 Task: Create an event for the monthly budget review.
Action: Mouse moved to (161, 206)
Screenshot: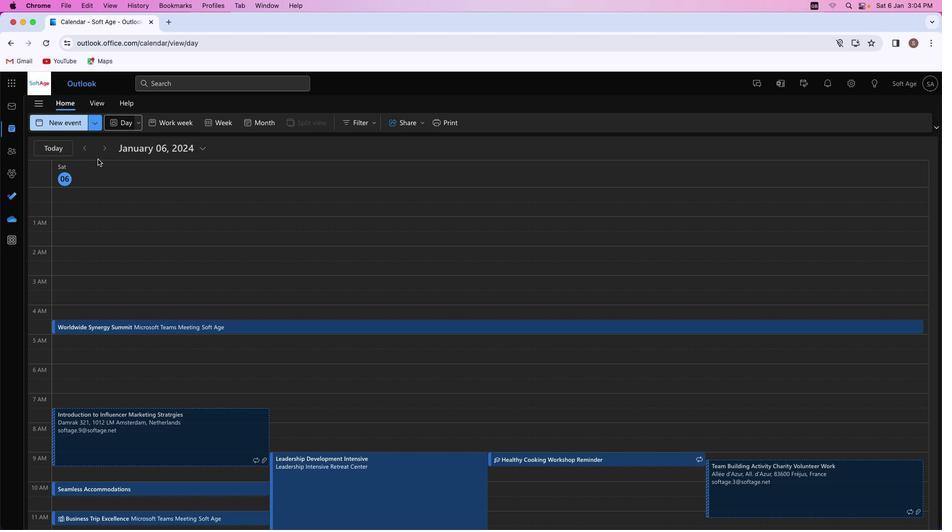 
Action: Mouse pressed left at (161, 206)
Screenshot: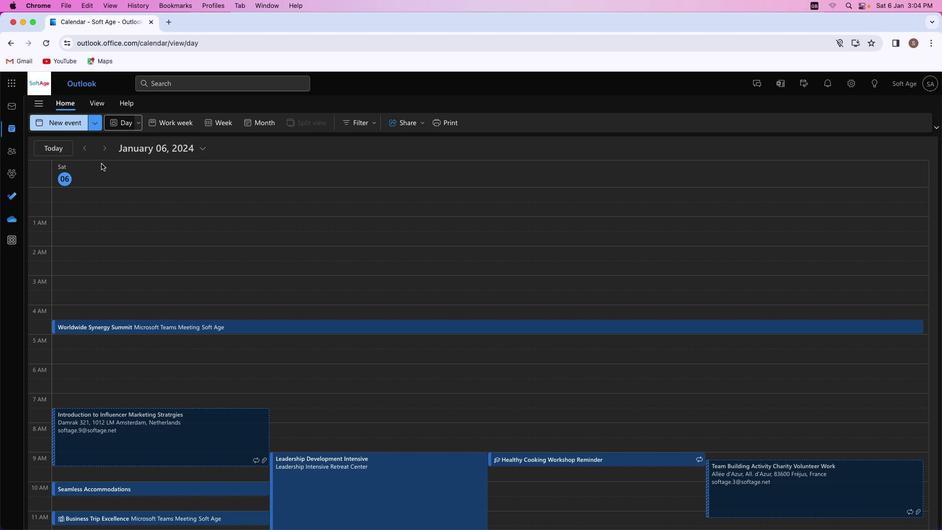 
Action: Mouse moved to (304, 237)
Screenshot: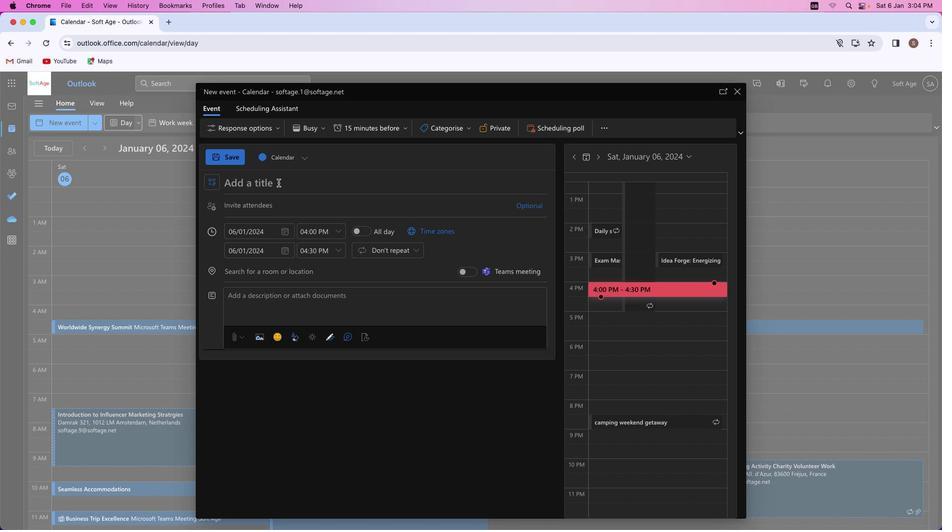 
Action: Key pressed Key.shift'F''i''n''a''n''c''i''a''l'Key.spaceKey.shift_r'I''n''s''i''g''h''t'Key.shift_r':'Key.spaceKey.shift'B''u''d''g''e''t'Key.spaceKey.shift'R''e''v''i''e''w'
Screenshot: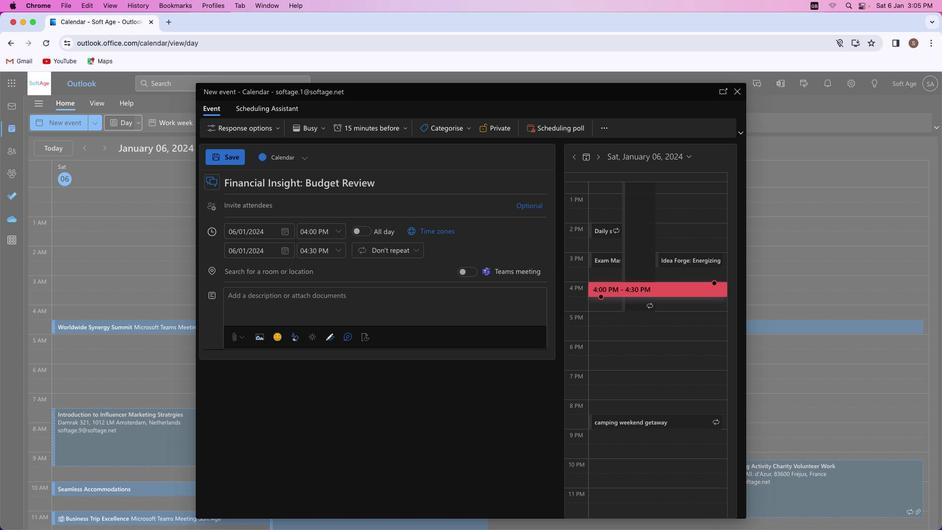 
Action: Mouse moved to (316, 294)
Screenshot: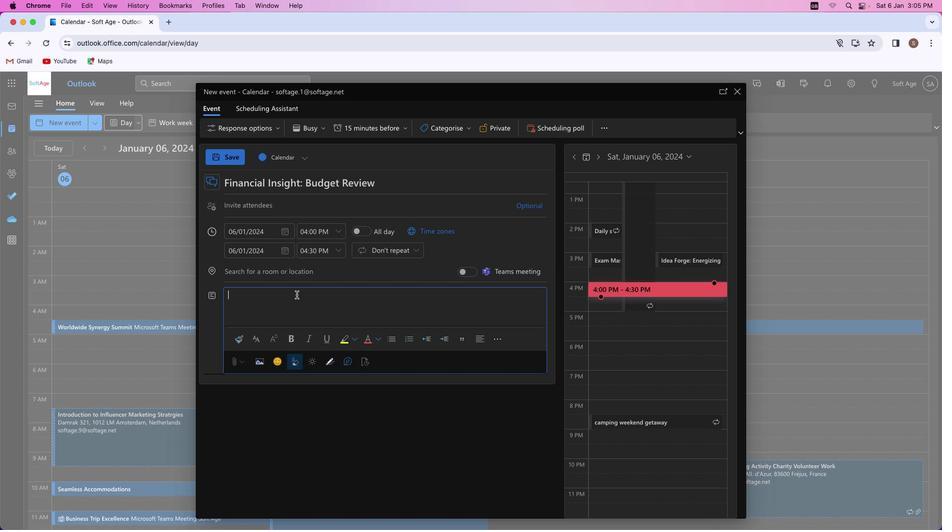 
Action: Mouse pressed left at (316, 294)
Screenshot: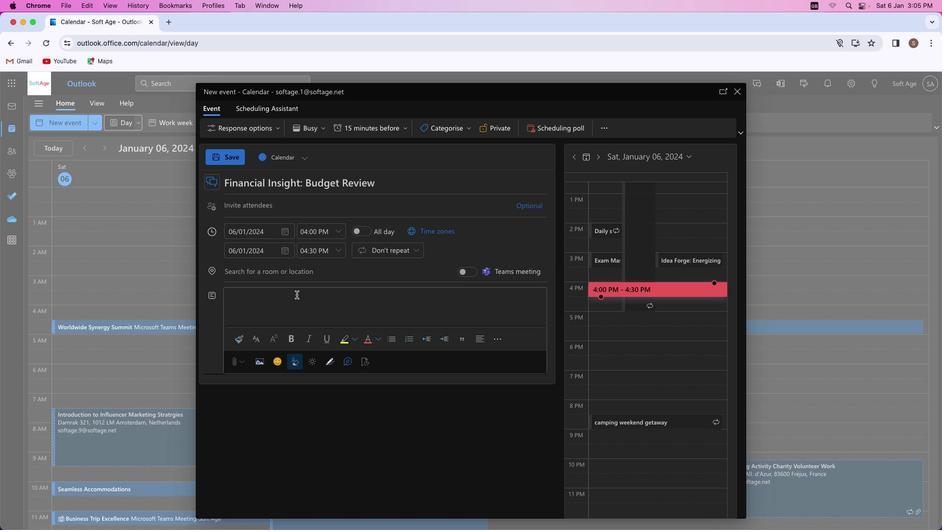
Action: Mouse moved to (315, 291)
Screenshot: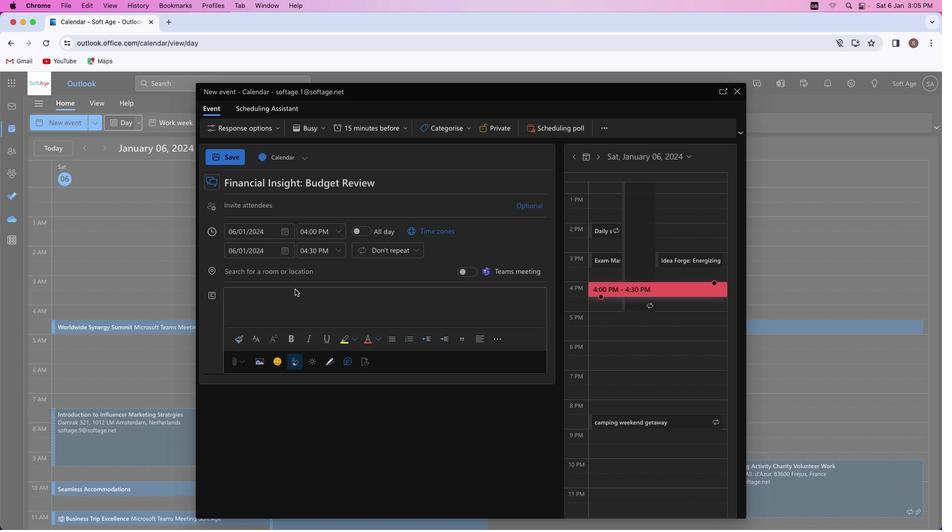 
Action: Key pressed Key.shift'D''i''v''e'Key.space'i''n''t''o'Key.space'y''o''u''r'Key.space'f''i''n''a''n''c''e''s'Key.space'w''i''t''h'Key.space'o''u''r'Key.space'c''o''m''p''r''e''h''e''n''s''i''v''e'Key.space'm''o''n''t''h''l''y'Key.space'b''u''d''g''e''t'Key.space'r''e''v''i''e''w''.'Key.spaceKey.shift'A''n''a''l''y''z''e'Key.space'e''x''p''e''n''s''e''s'','Key.space's''e''t'Key.space'g''o''a''l''s'','Key.space'a''n''d'Key.space'c''h''a''r''t'Key.space'a'Key.space'c''o''u''r''s''e'Key.space'f''o''r'Key.space'f''i''n''a''n''c''i''a''l'Key.space's''u''c''c''e''s''s'Key.space'w''i''t''h'Key.space'c''l''a''r''i''t''y'Key.space'a''n''d'Key.space'c''o''n''f''i''d''e''n''c''e''.'
Screenshot: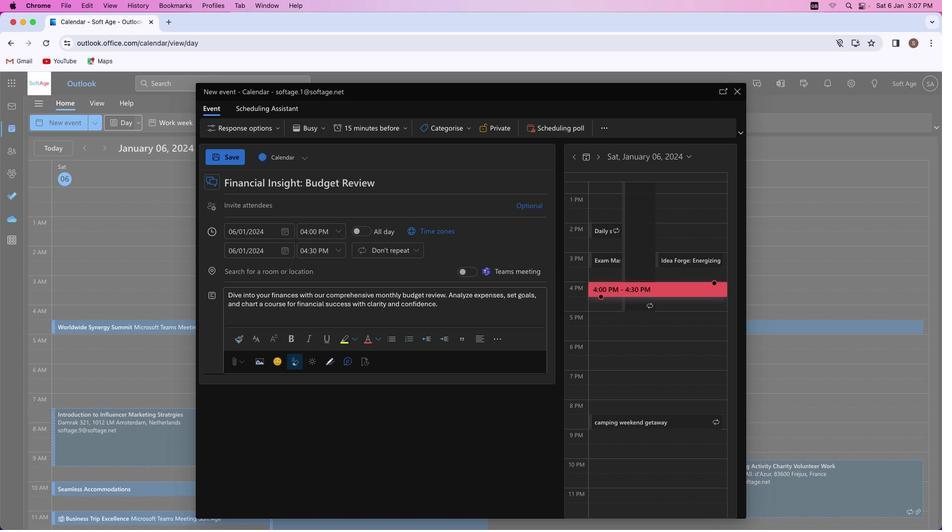 
Action: Mouse moved to (408, 294)
Screenshot: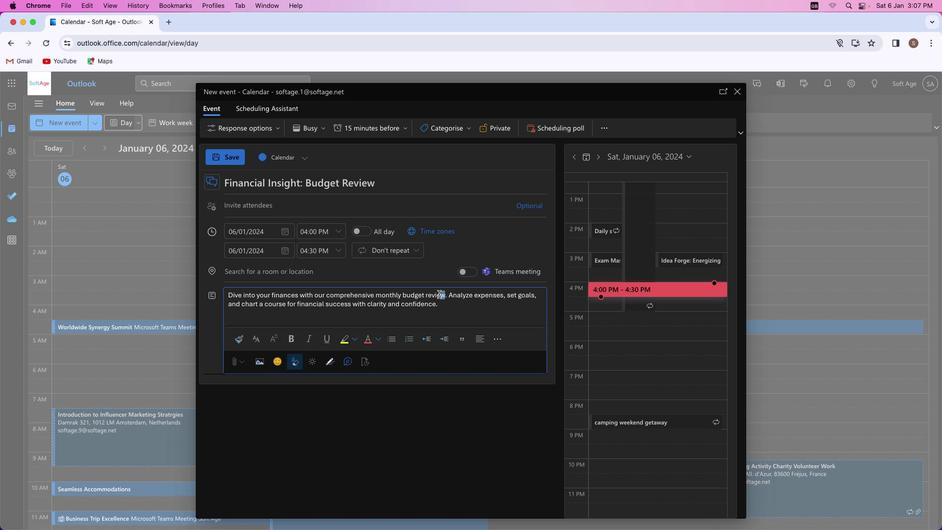 
Action: Mouse pressed left at (408, 294)
Screenshot: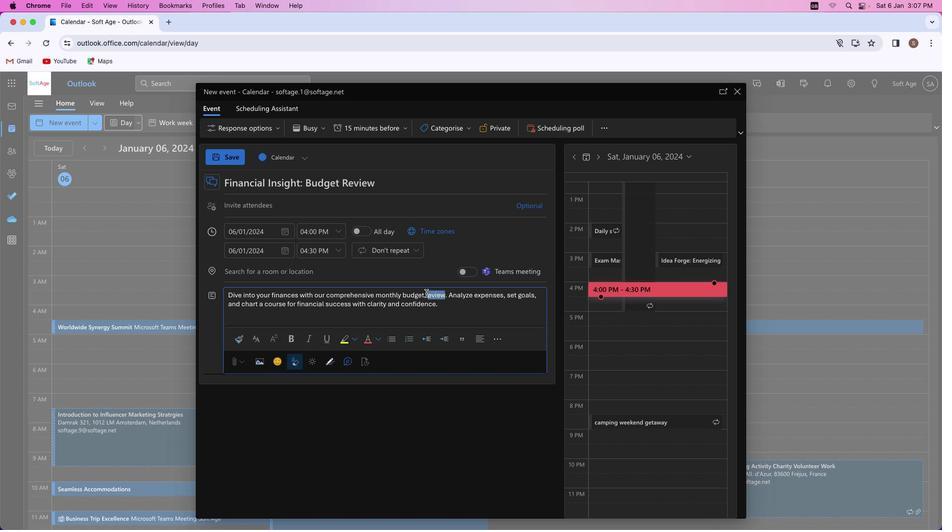 
Action: Mouse moved to (315, 316)
Screenshot: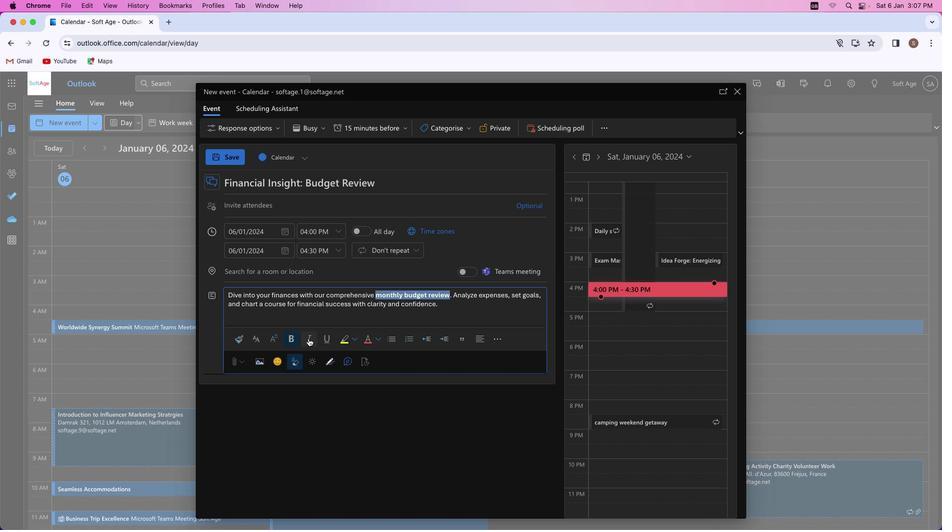 
Action: Mouse pressed left at (315, 316)
Screenshot: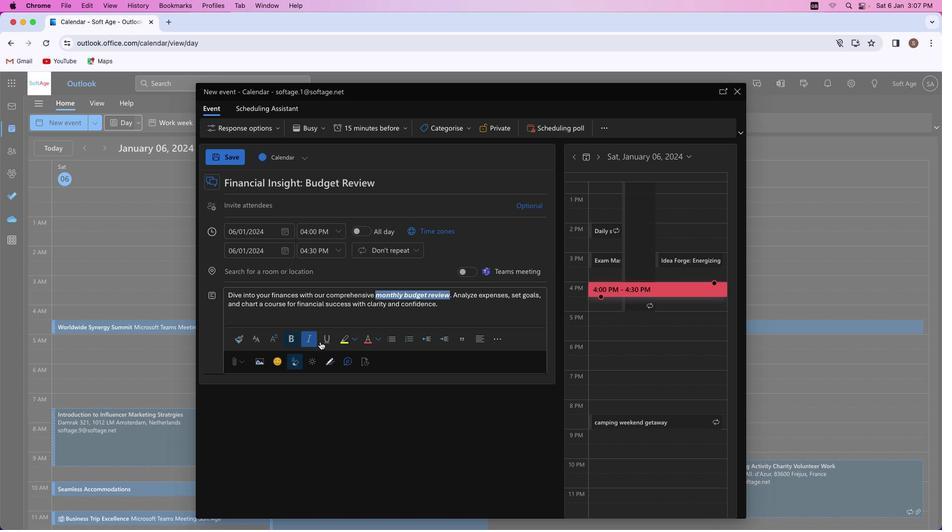 
Action: Mouse moved to (323, 316)
Screenshot: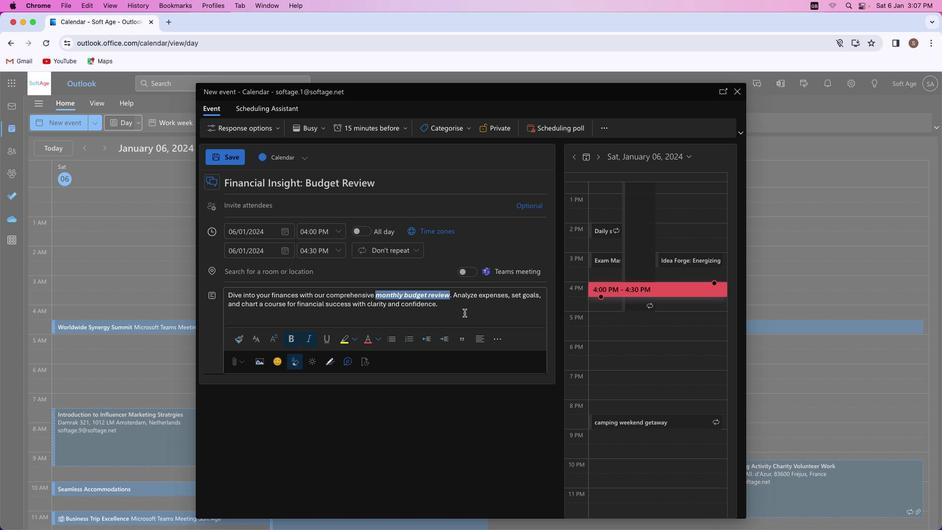 
Action: Mouse pressed left at (323, 316)
Screenshot: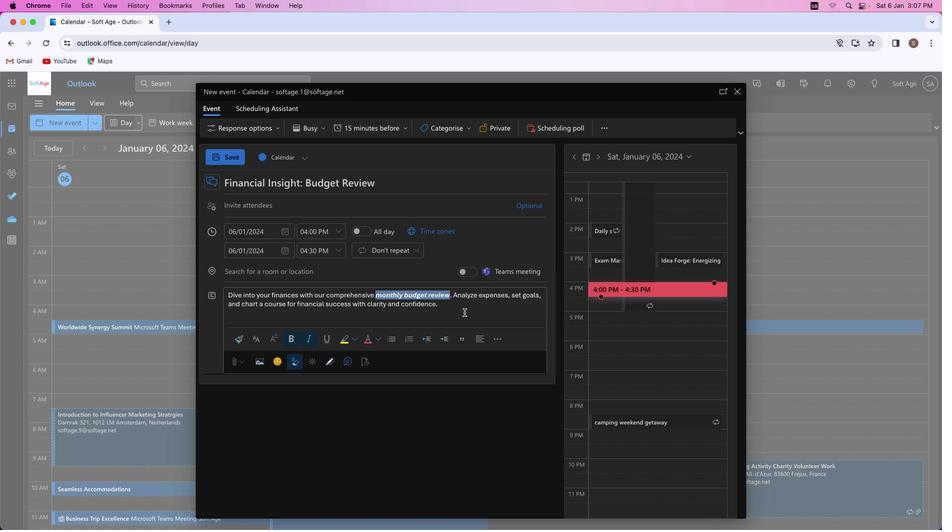 
Action: Mouse moved to (421, 301)
Screenshot: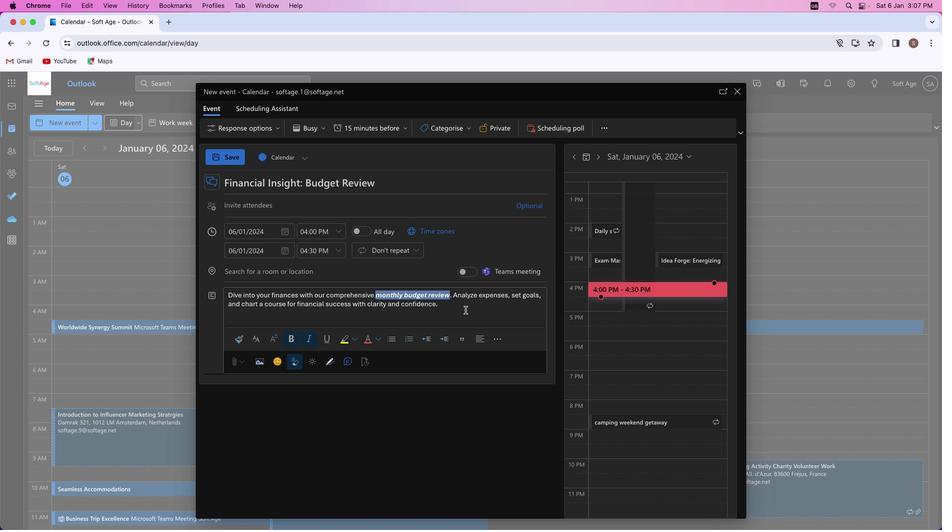 
Action: Mouse pressed left at (421, 301)
Screenshot: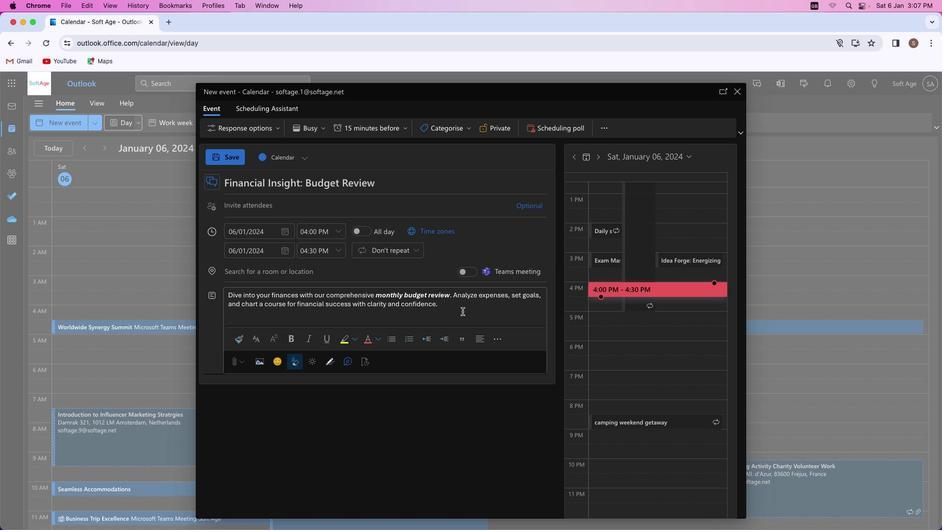 
Action: Mouse moved to (383, 271)
Screenshot: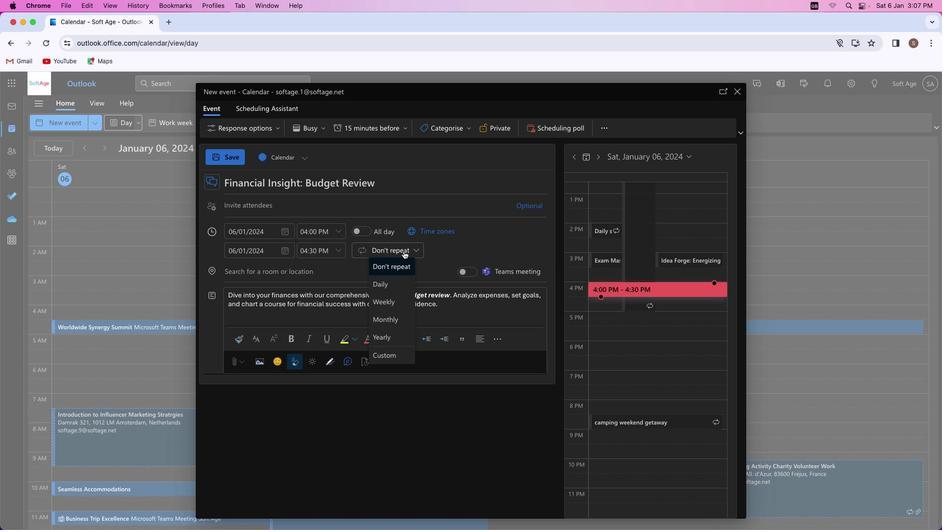 
Action: Mouse pressed left at (383, 271)
Screenshot: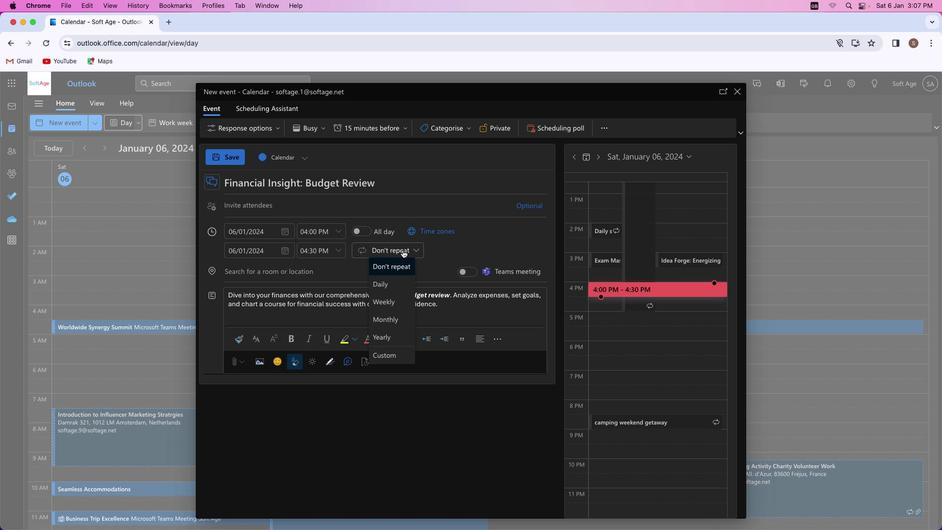 
Action: Mouse moved to (377, 307)
Screenshot: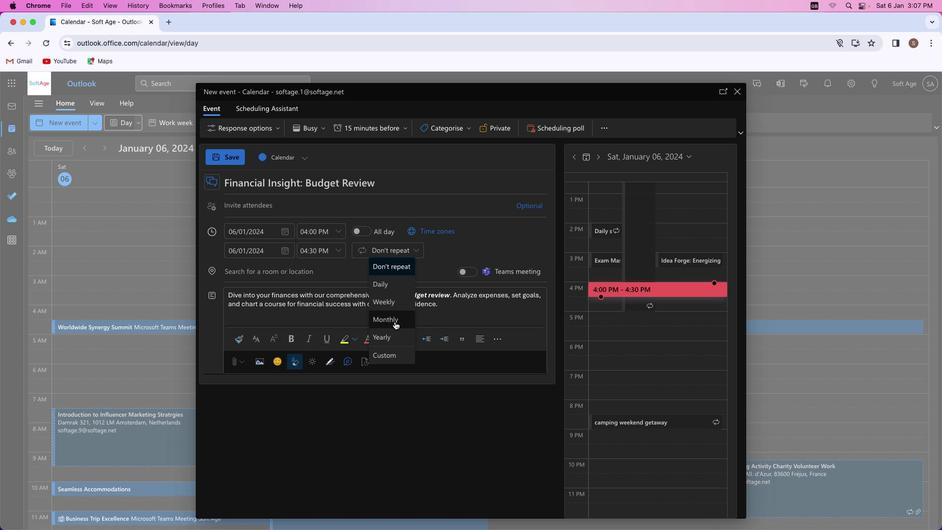 
Action: Mouse pressed left at (377, 307)
Screenshot: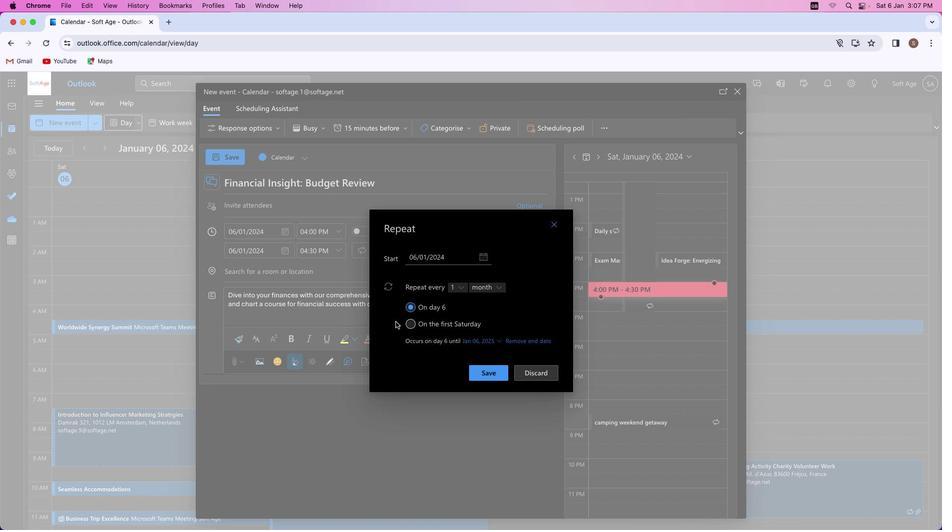 
Action: Mouse moved to (454, 316)
Screenshot: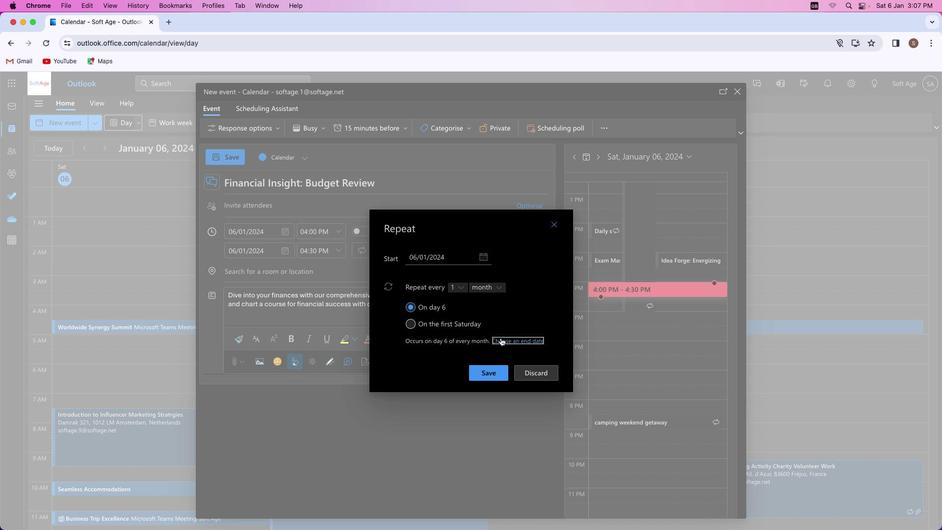 
Action: Mouse pressed left at (454, 316)
Screenshot: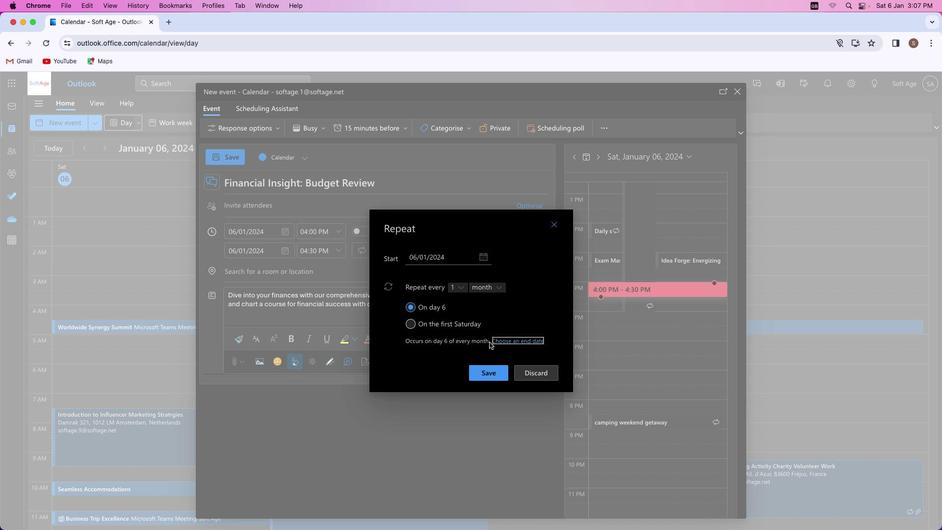 
Action: Mouse moved to (386, 307)
Screenshot: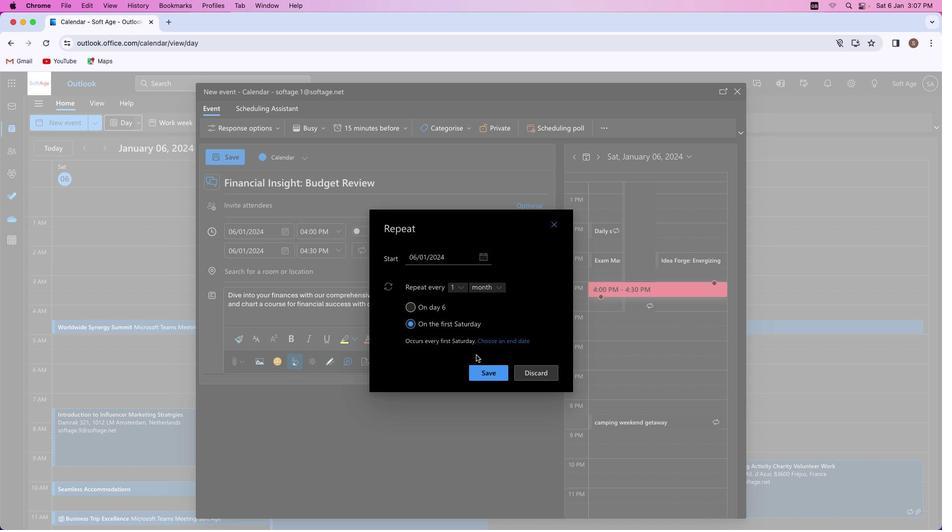 
Action: Mouse pressed left at (386, 307)
Screenshot: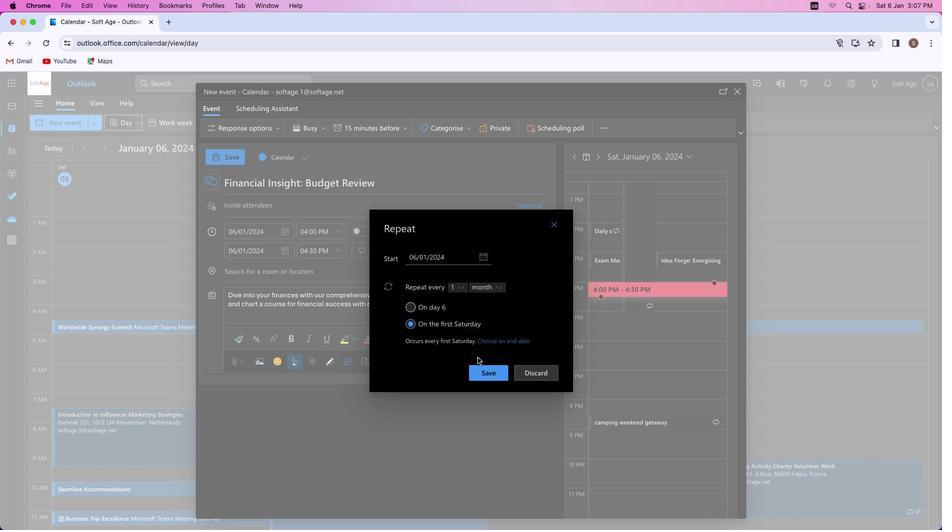 
Action: Mouse moved to (431, 330)
Screenshot: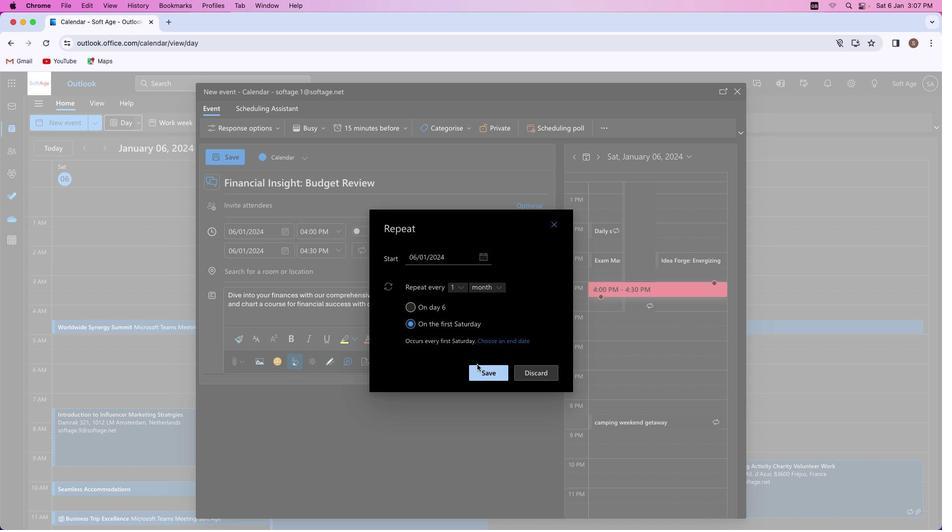 
Action: Mouse pressed left at (431, 330)
Screenshot: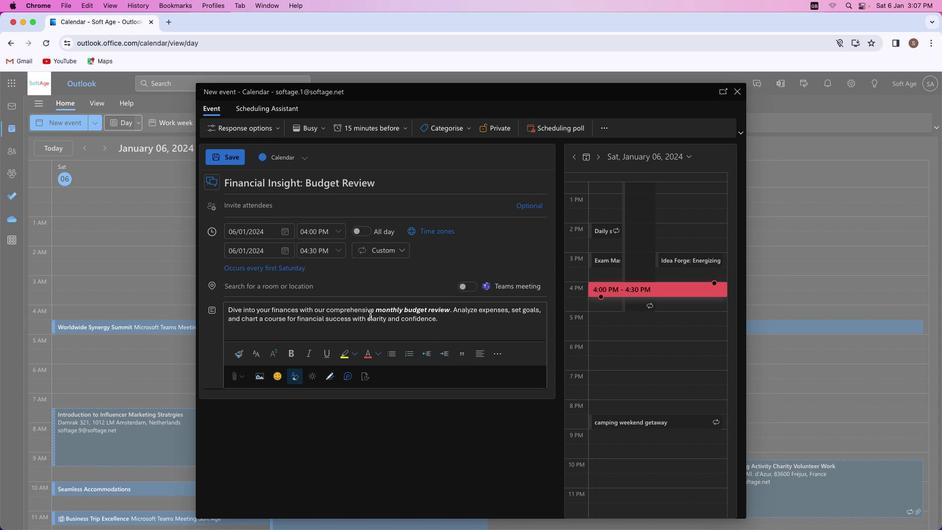 
Action: Mouse moved to (419, 291)
Screenshot: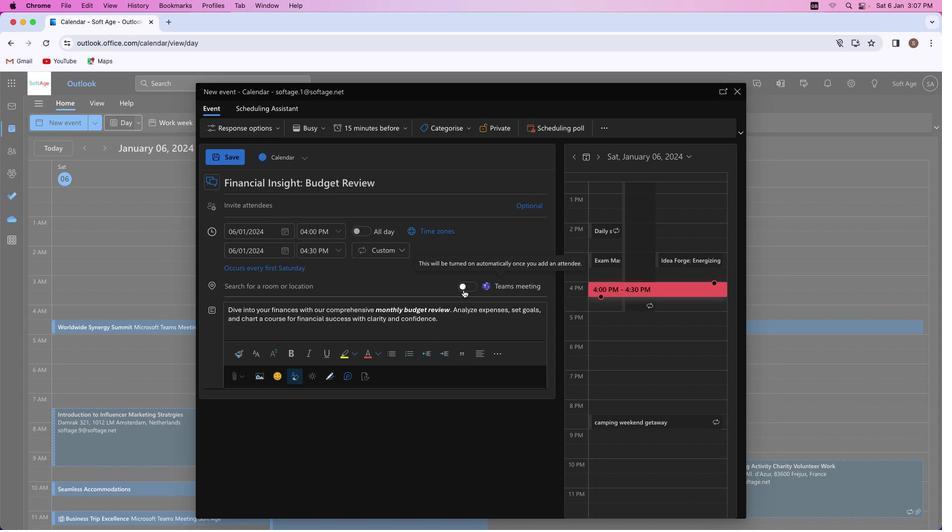
Action: Mouse pressed left at (419, 291)
Screenshot: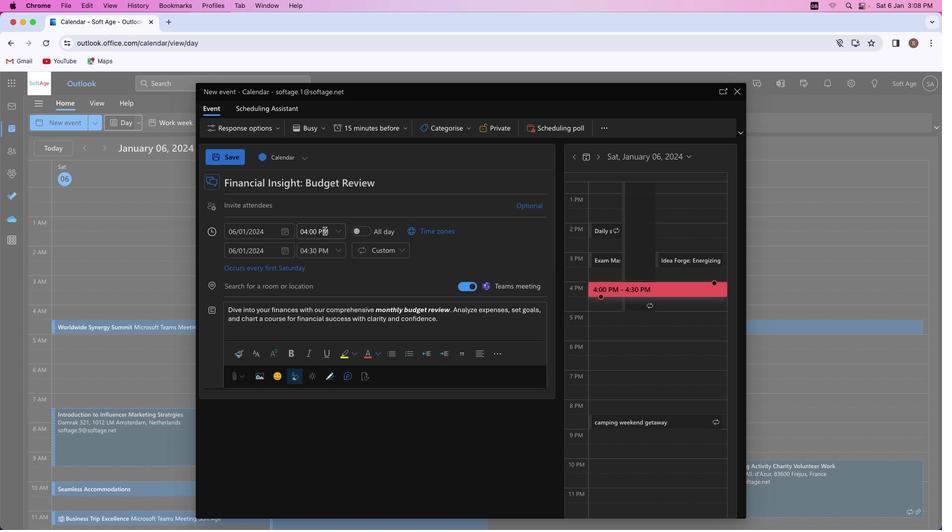 
Action: Mouse moved to (284, 249)
Screenshot: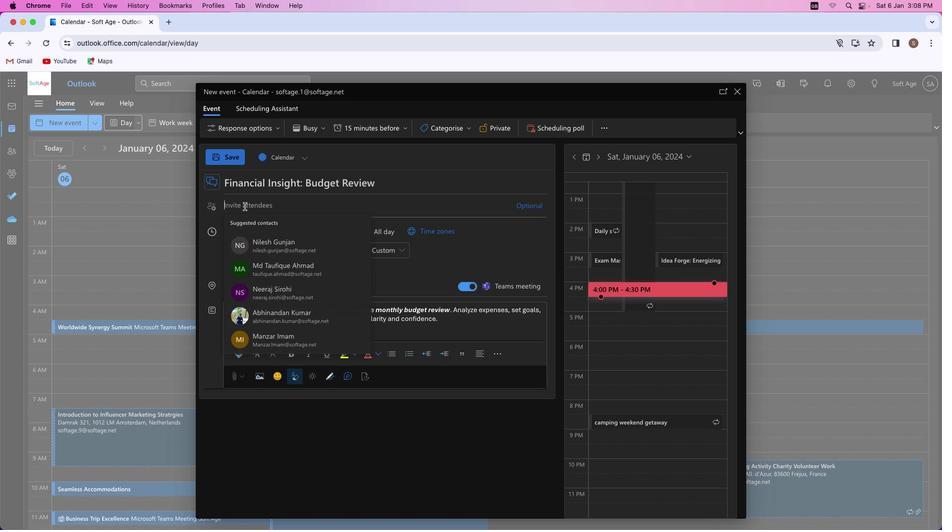 
Action: Mouse pressed left at (284, 249)
Screenshot: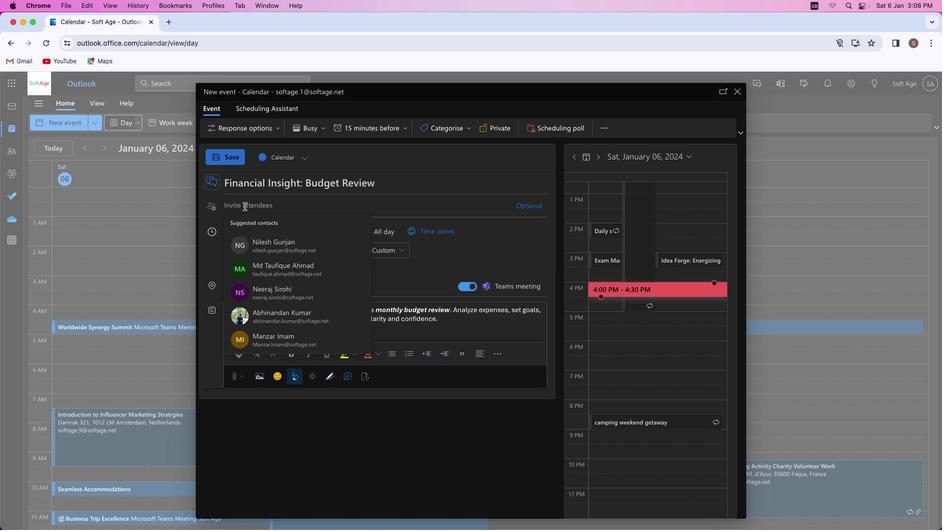 
Action: Mouse moved to (426, 288)
Screenshot: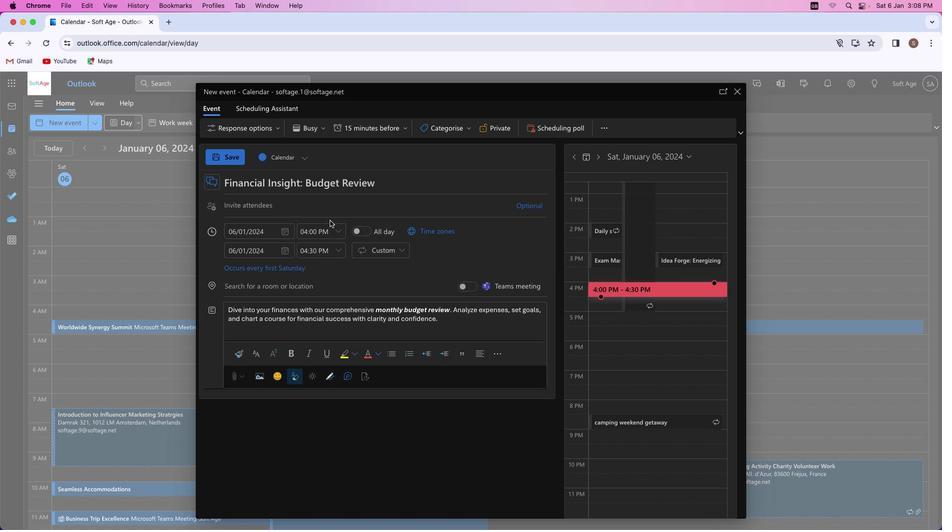 
Action: Mouse pressed left at (426, 288)
Screenshot: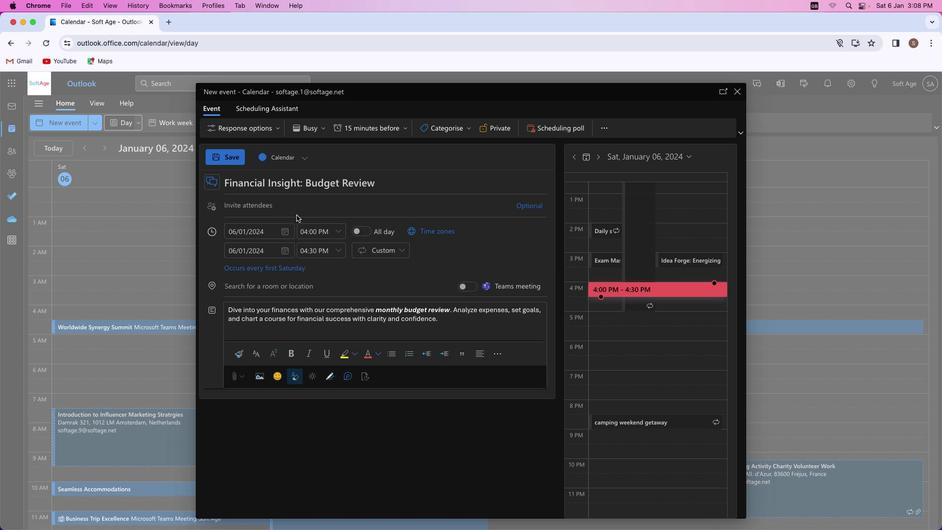 
Action: Mouse moved to (302, 247)
Screenshot: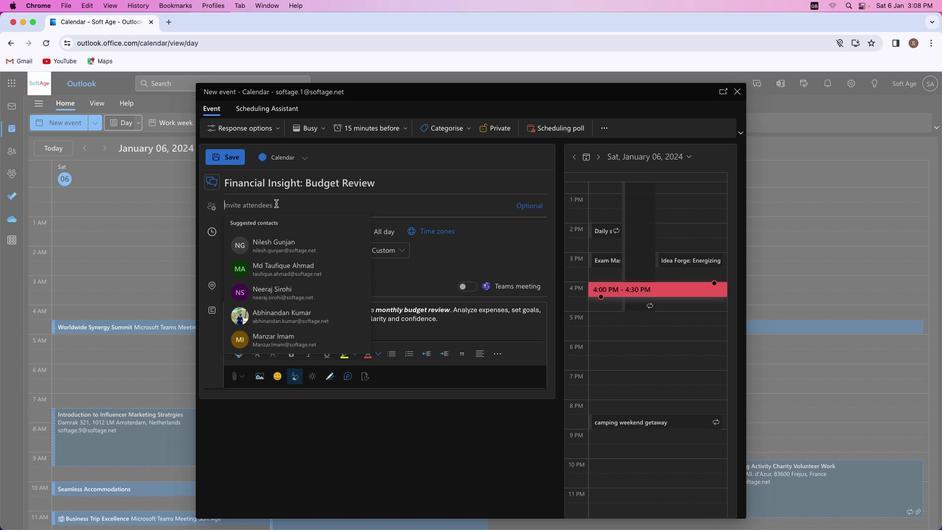 
Action: Mouse pressed left at (302, 247)
Screenshot: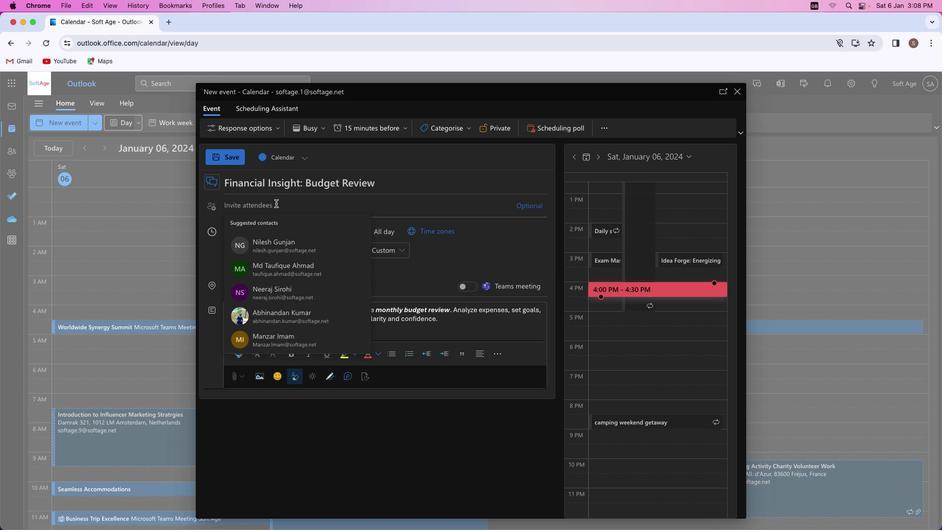 
Action: Mouse moved to (303, 247)
Screenshot: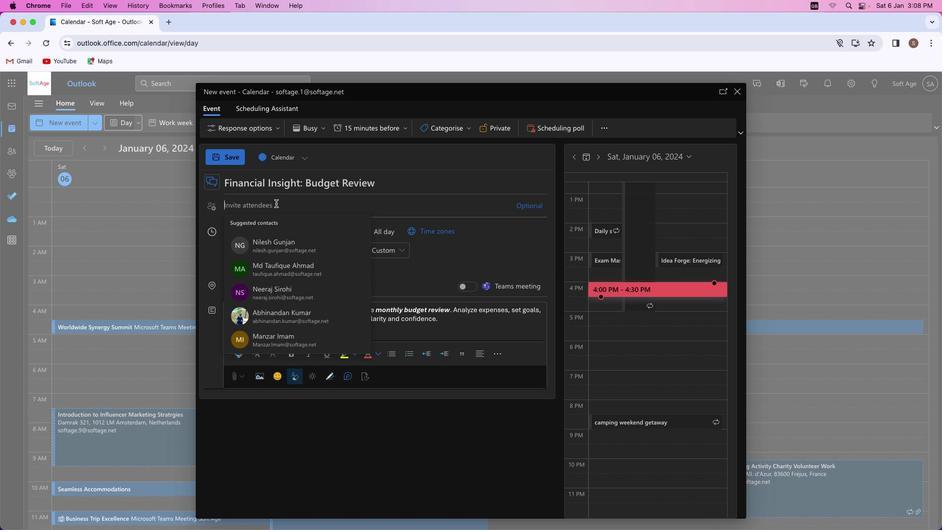 
Action: Key pressed 's''h''i''v''a''m''y''a''d''a''v''s''m''4''1'Key.shift'@''o''u''t''l''o''o''k''.''c''o''m'
Screenshot: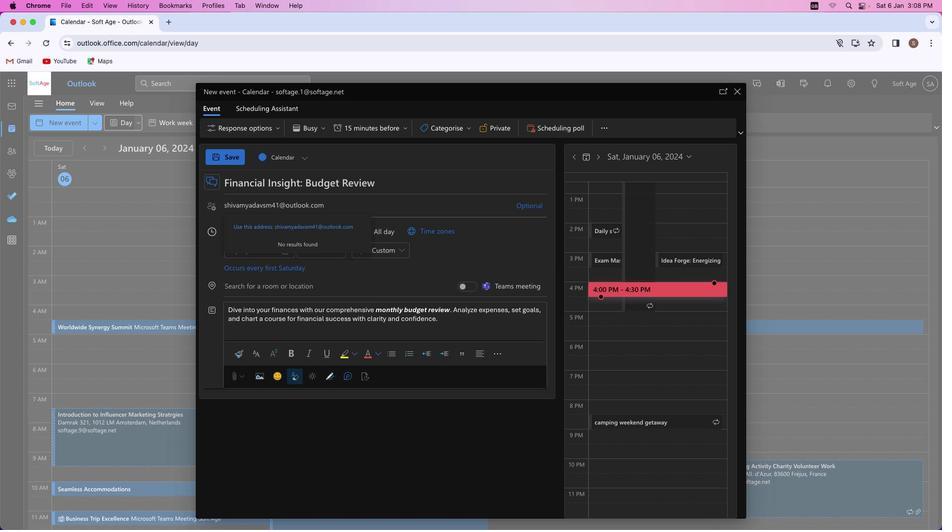 
Action: Mouse moved to (347, 258)
Screenshot: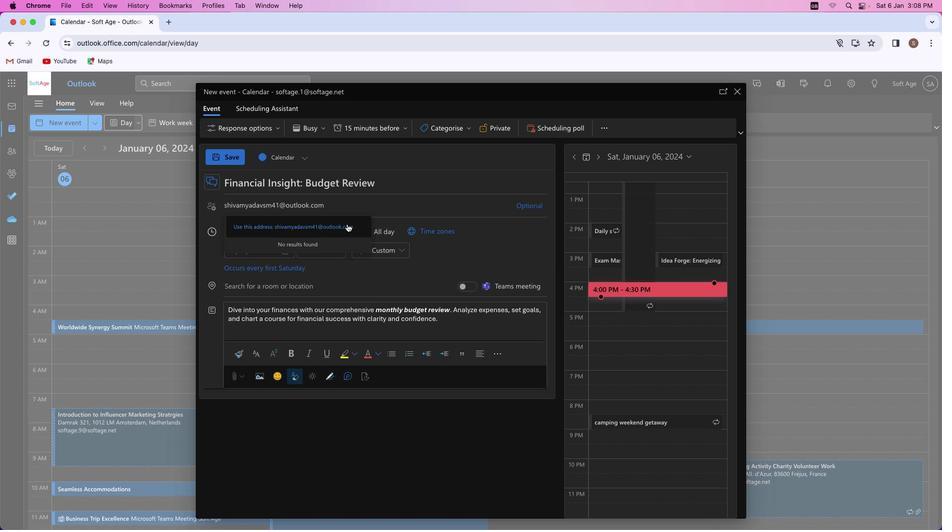 
Action: Mouse pressed left at (347, 258)
Screenshot: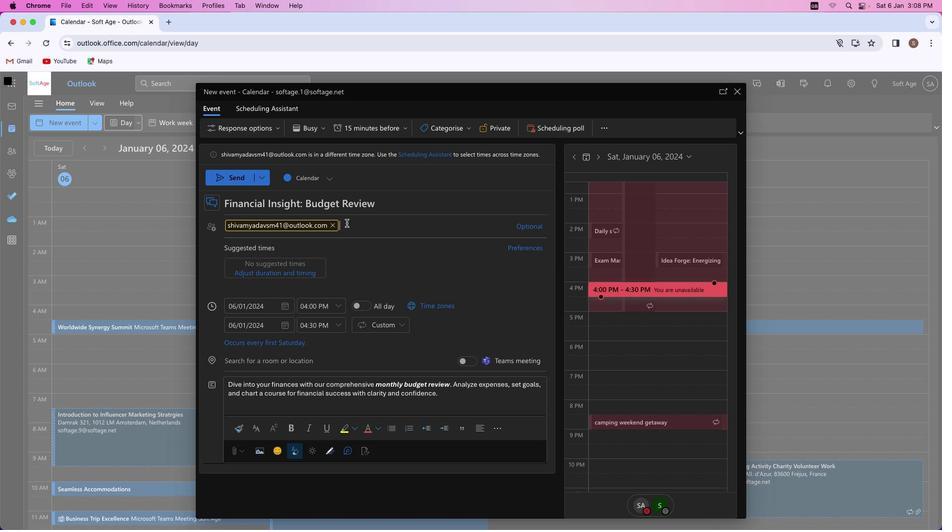 
Action: Mouse moved to (315, 327)
Screenshot: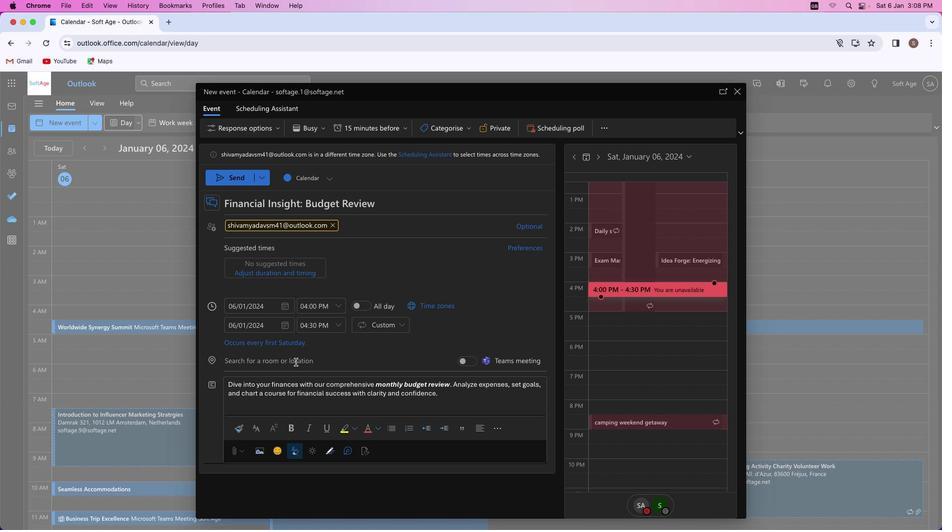 
Action: Mouse pressed left at (315, 327)
Screenshot: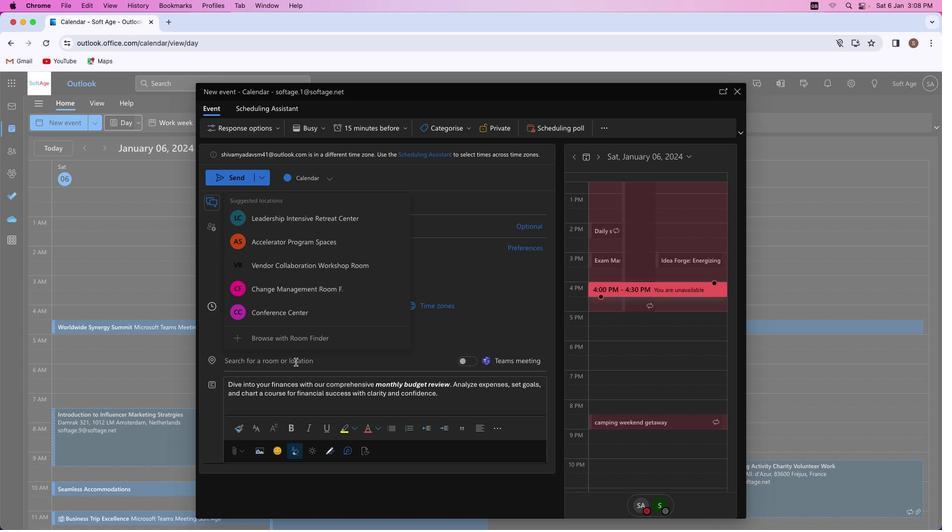 
Action: Mouse moved to (313, 326)
Screenshot: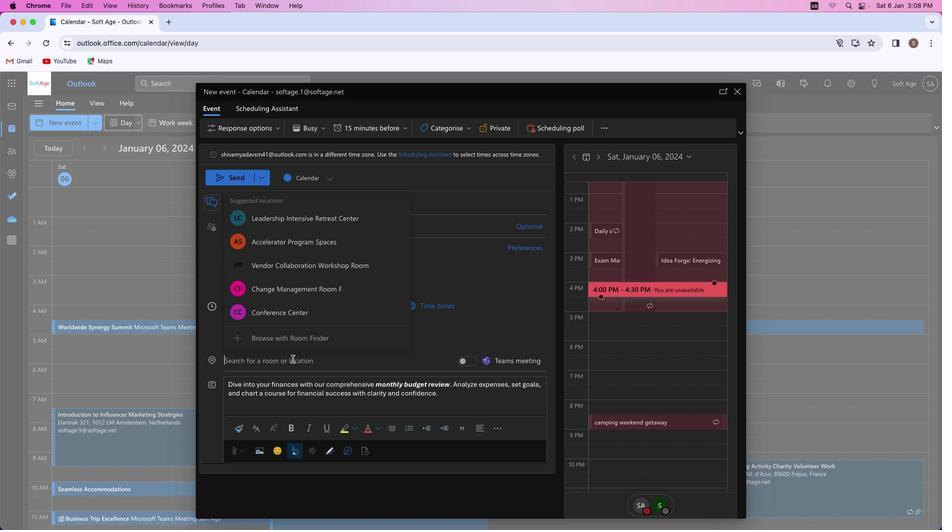 
Action: Key pressed Key.shift'C''o''n''f'
Screenshot: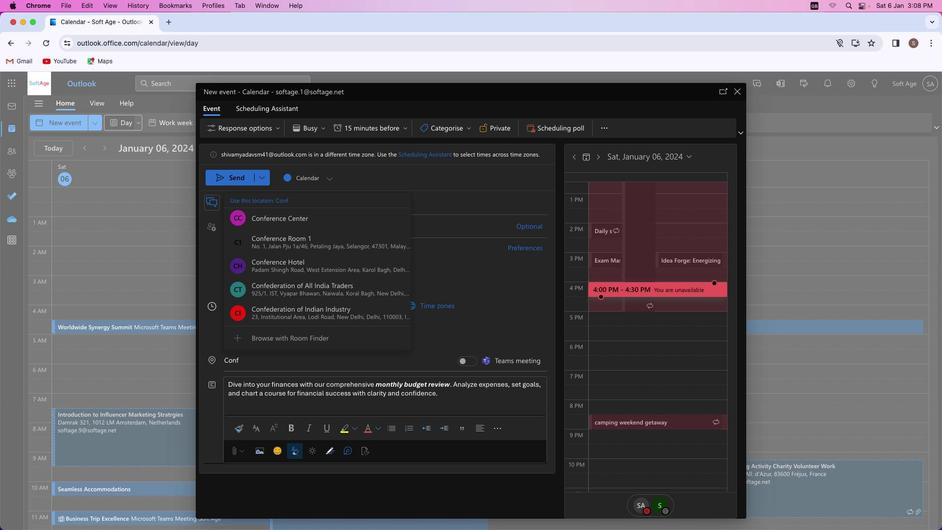 
Action: Mouse moved to (304, 259)
Screenshot: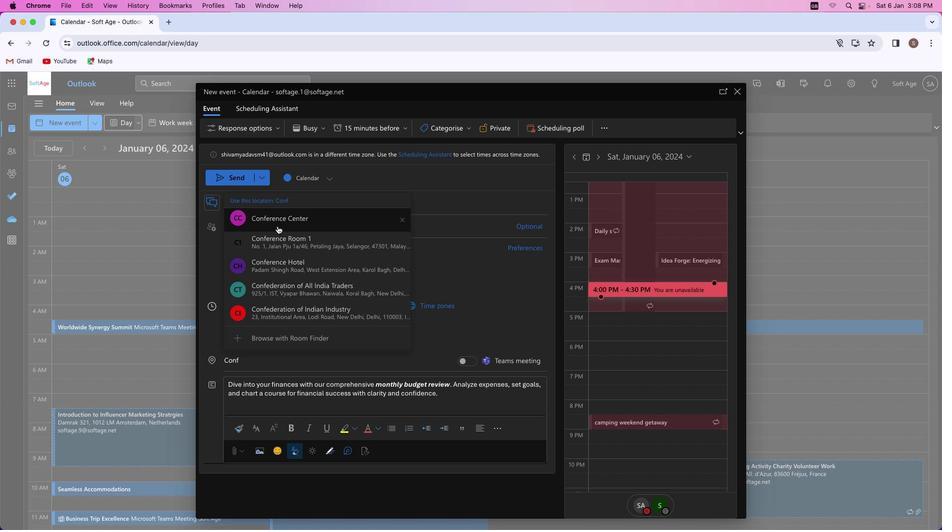 
Action: Mouse pressed left at (304, 259)
Screenshot: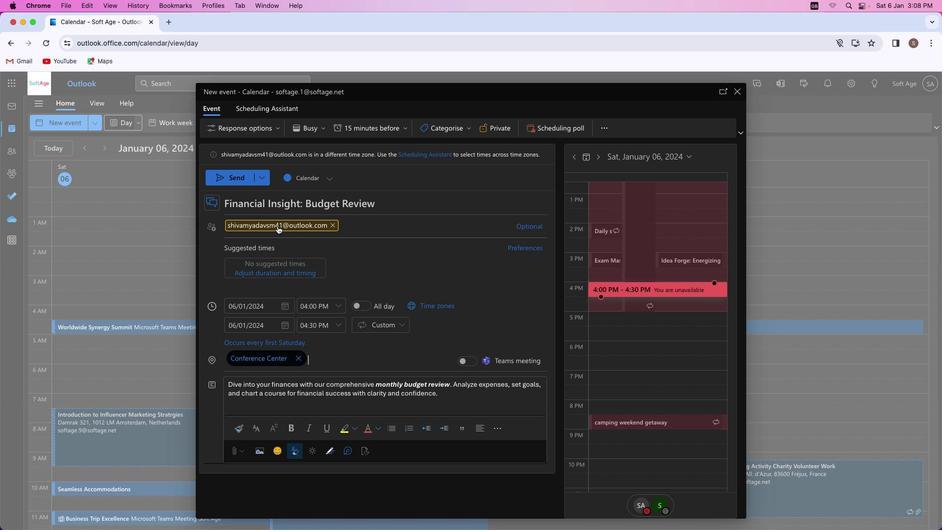 
Action: Mouse moved to (423, 326)
Screenshot: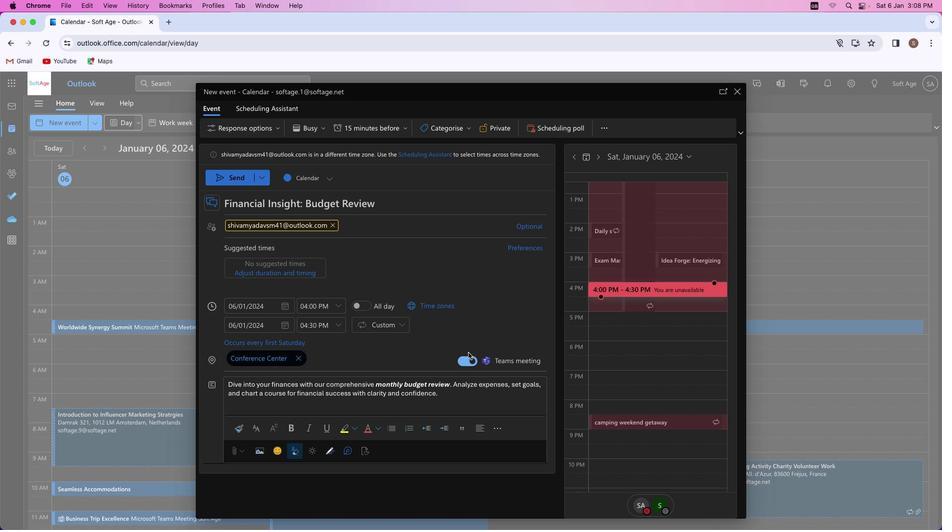 
Action: Mouse pressed left at (423, 326)
Screenshot: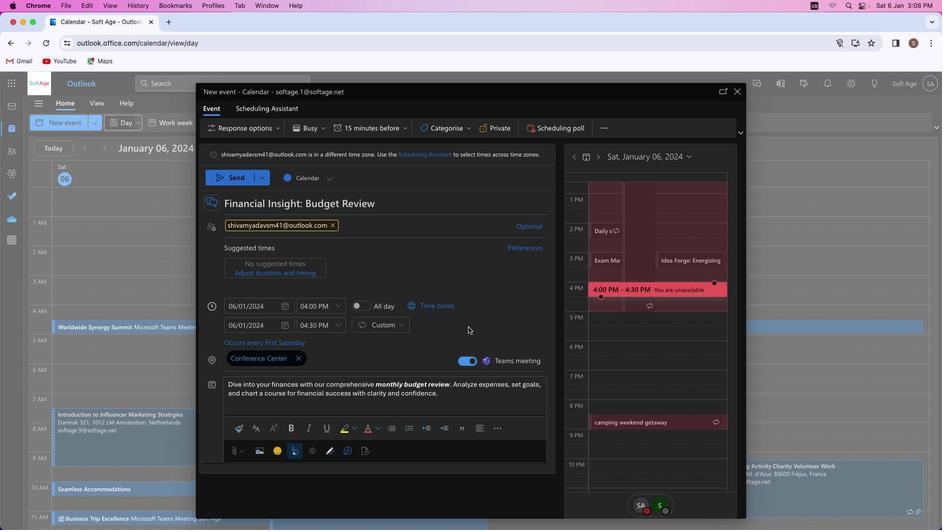 
Action: Mouse moved to (278, 234)
Screenshot: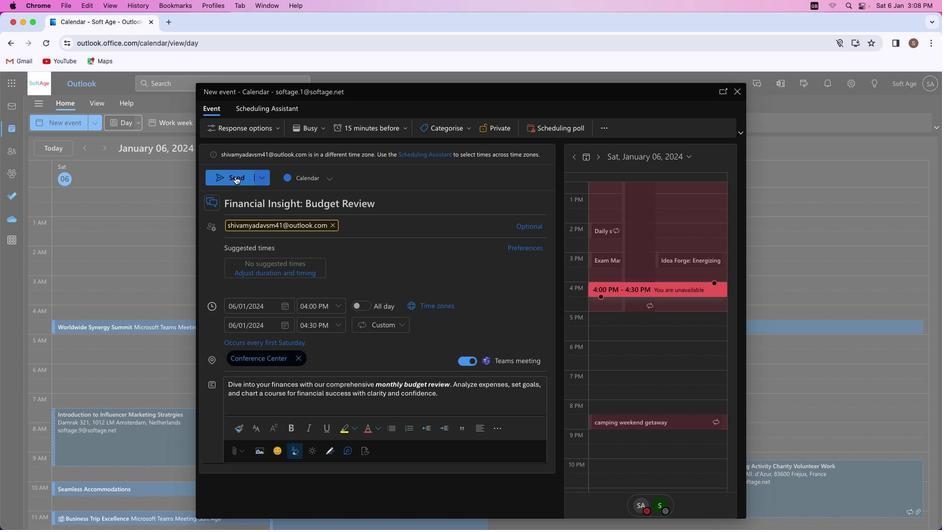 
Action: Mouse pressed left at (278, 234)
Screenshot: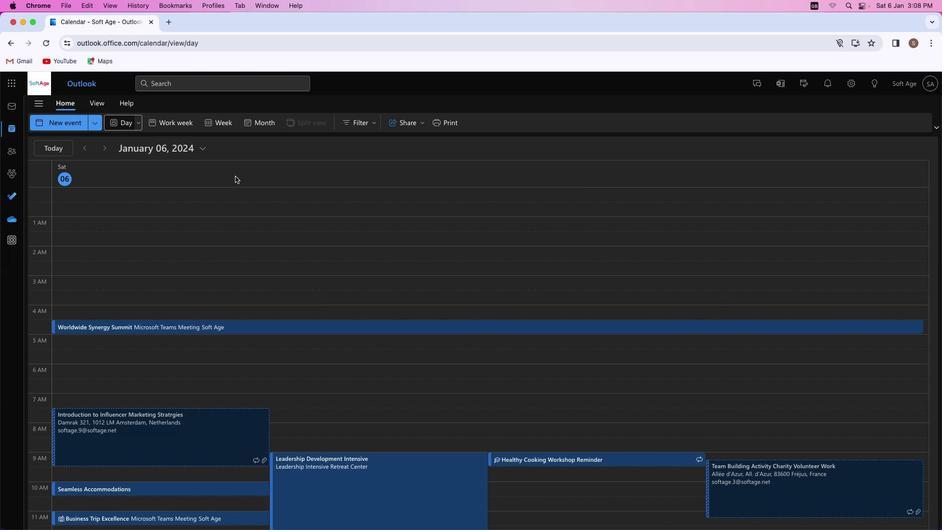 
Action: Mouse moved to (413, 288)
Screenshot: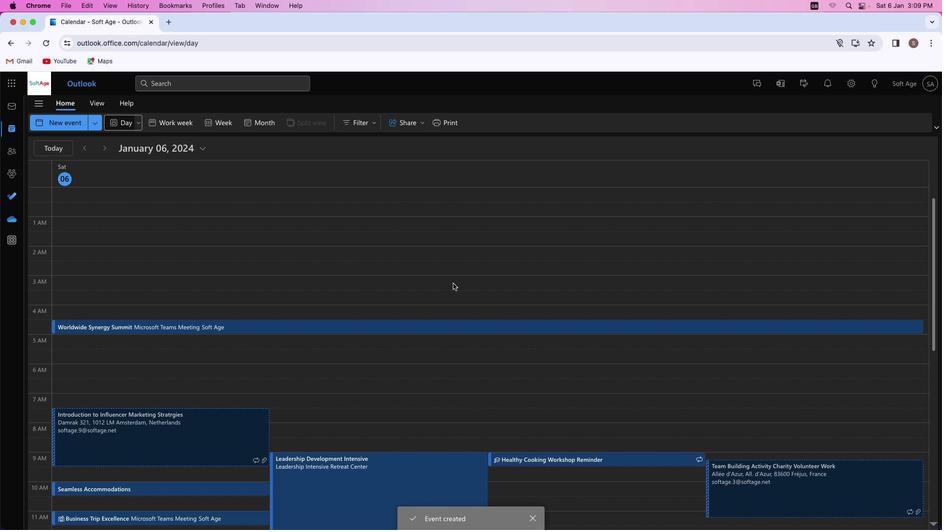 
